 Task: Create a sub task Gather and Analyse Requirements for the task  Develop a new online appointment scheduling system for a service provider in the project AgileHorizon , assign it to team member softage.5@softage.net and update the status of the sub task to  Off Track , set the priority of the sub task to High
Action: Mouse moved to (56, 432)
Screenshot: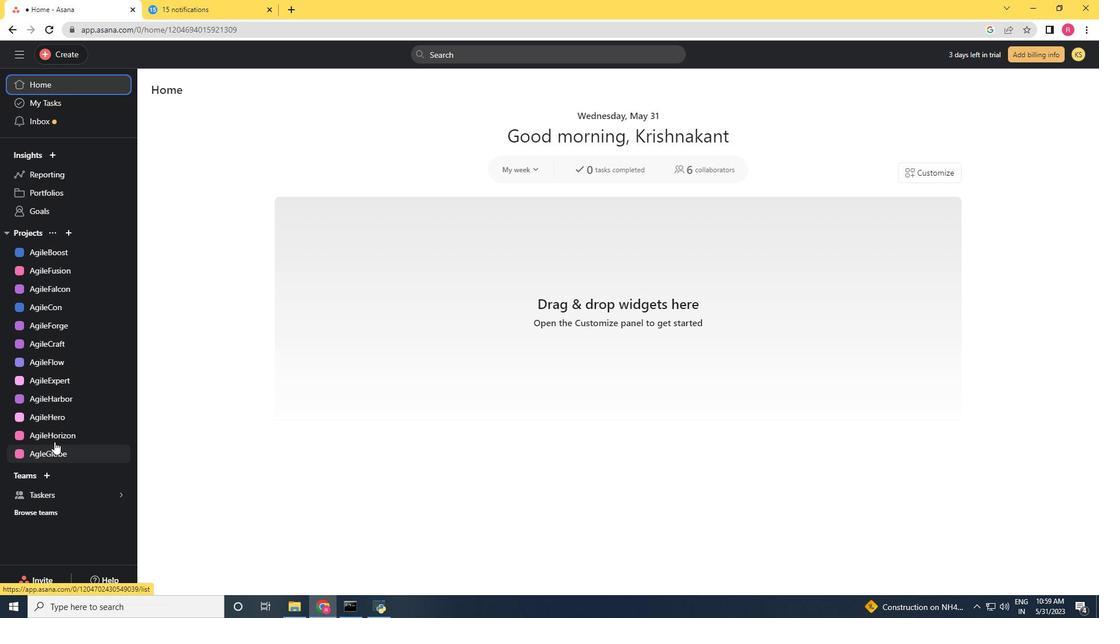 
Action: Mouse pressed left at (56, 432)
Screenshot: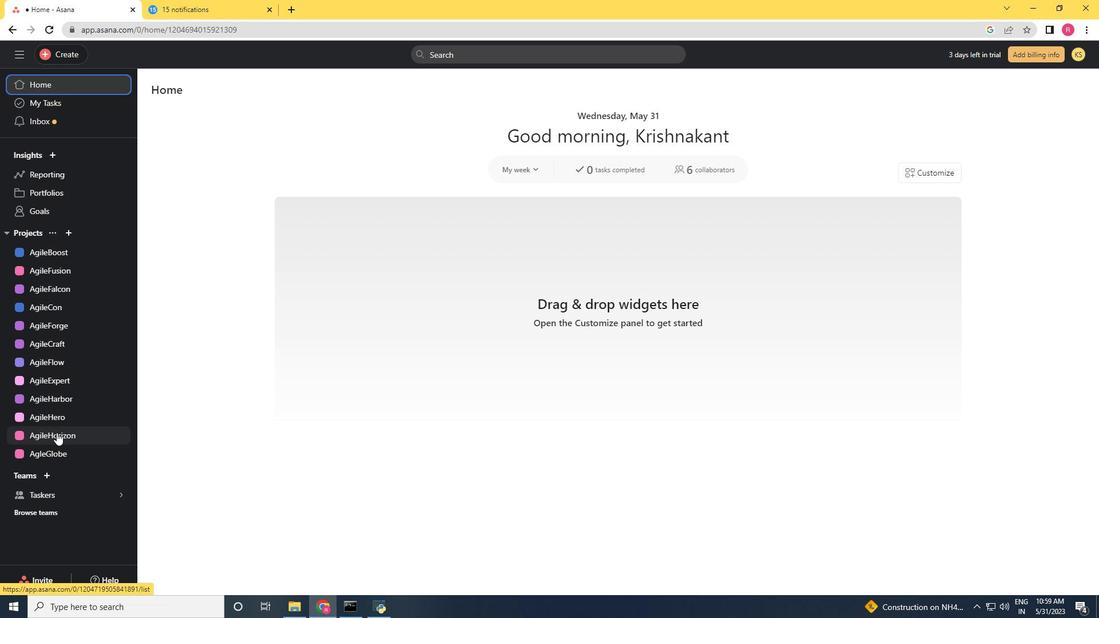 
Action: Mouse moved to (492, 258)
Screenshot: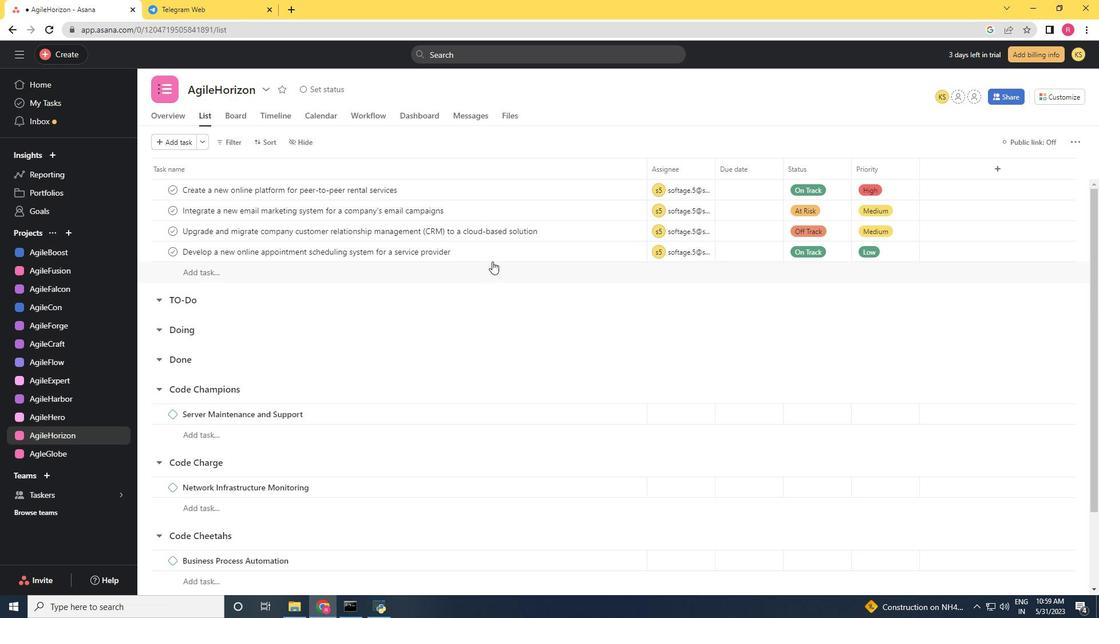 
Action: Mouse pressed left at (492, 258)
Screenshot: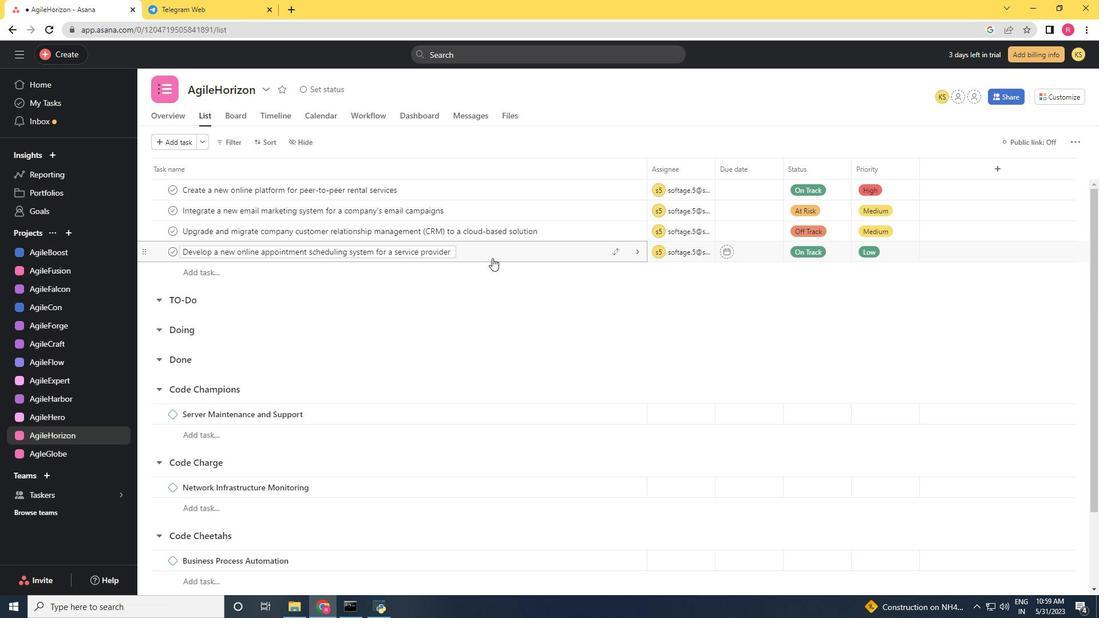 
Action: Mouse moved to (814, 382)
Screenshot: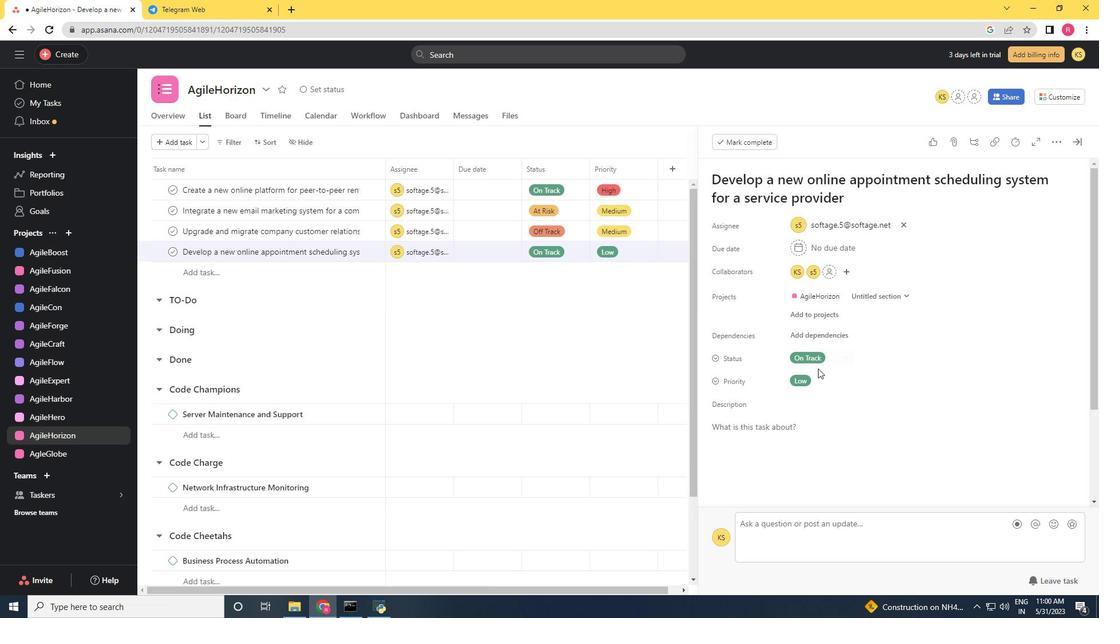 
Action: Mouse scrolled (814, 382) with delta (0, 0)
Screenshot: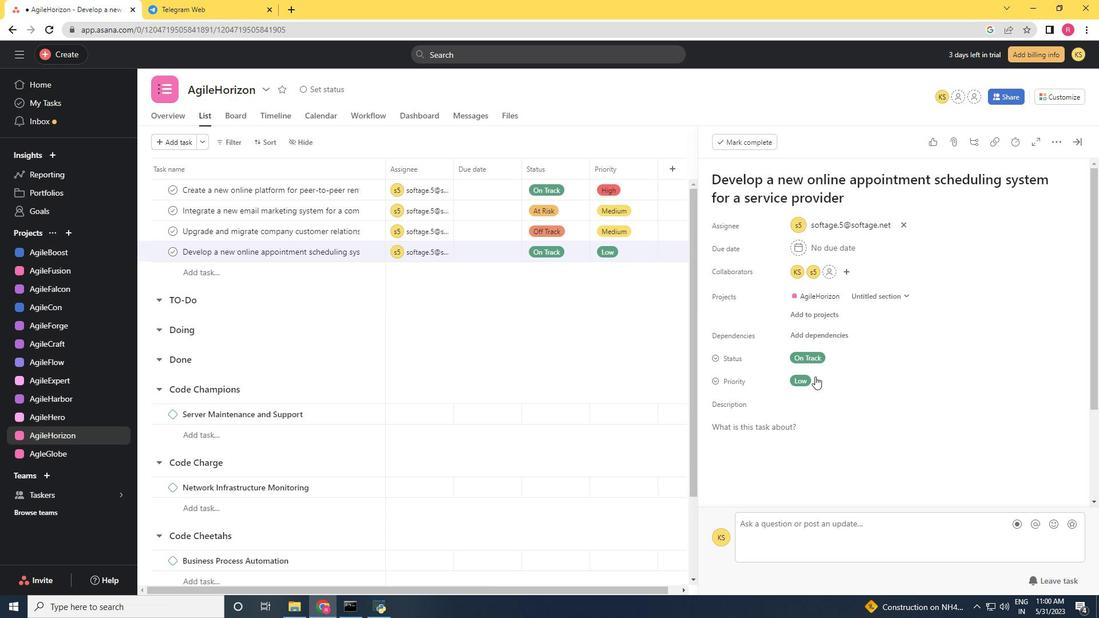 
Action: Mouse moved to (813, 384)
Screenshot: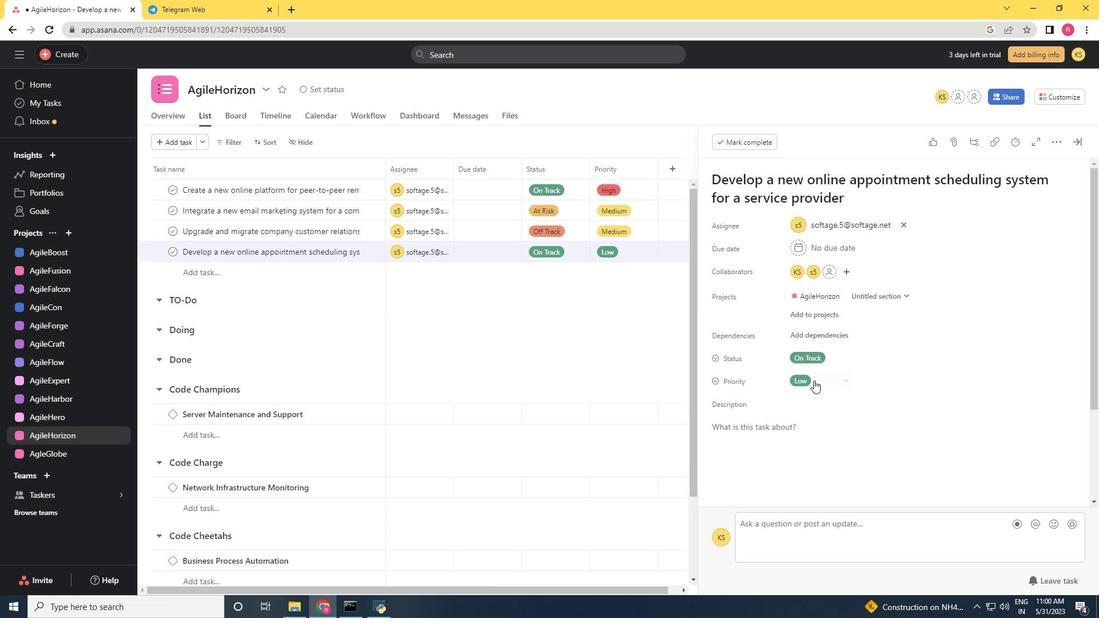 
Action: Mouse scrolled (813, 384) with delta (0, 0)
Screenshot: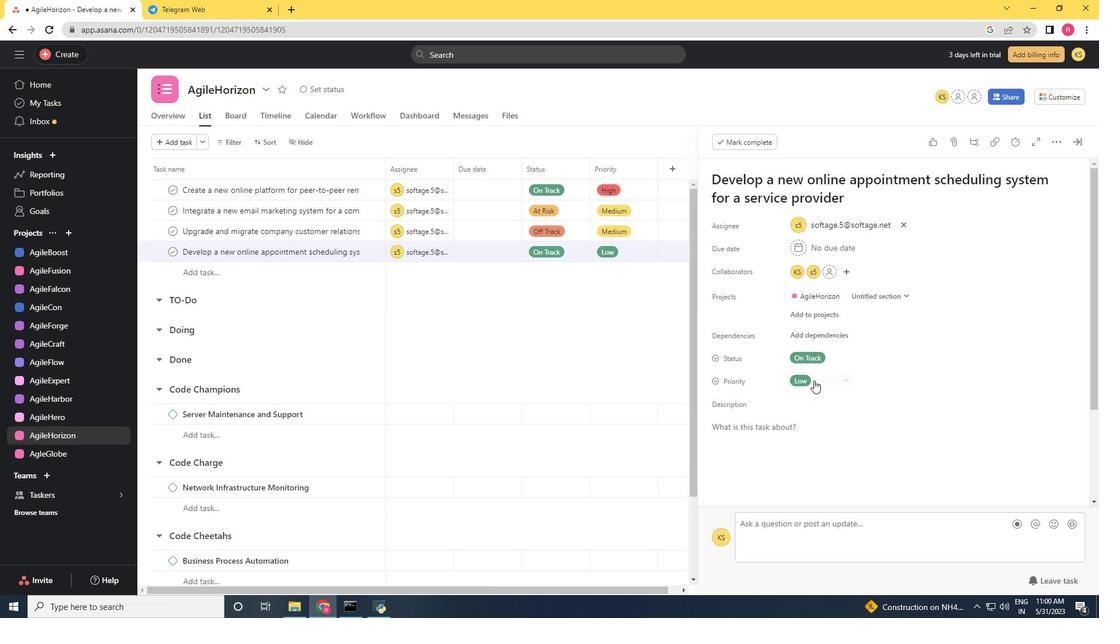 
Action: Mouse moved to (752, 426)
Screenshot: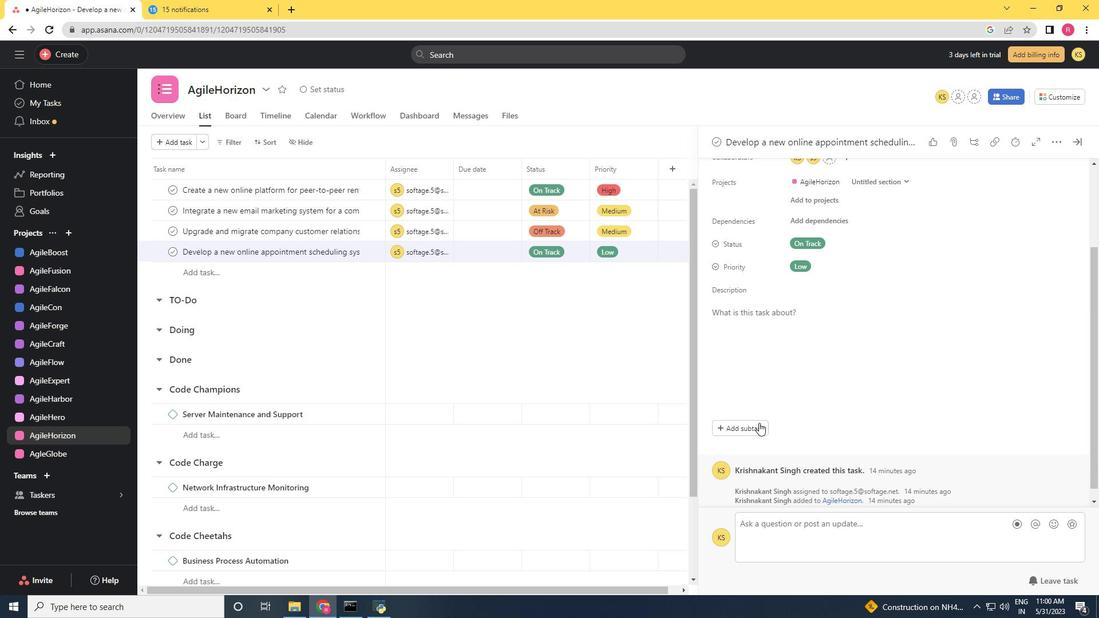 
Action: Mouse pressed left at (752, 426)
Screenshot: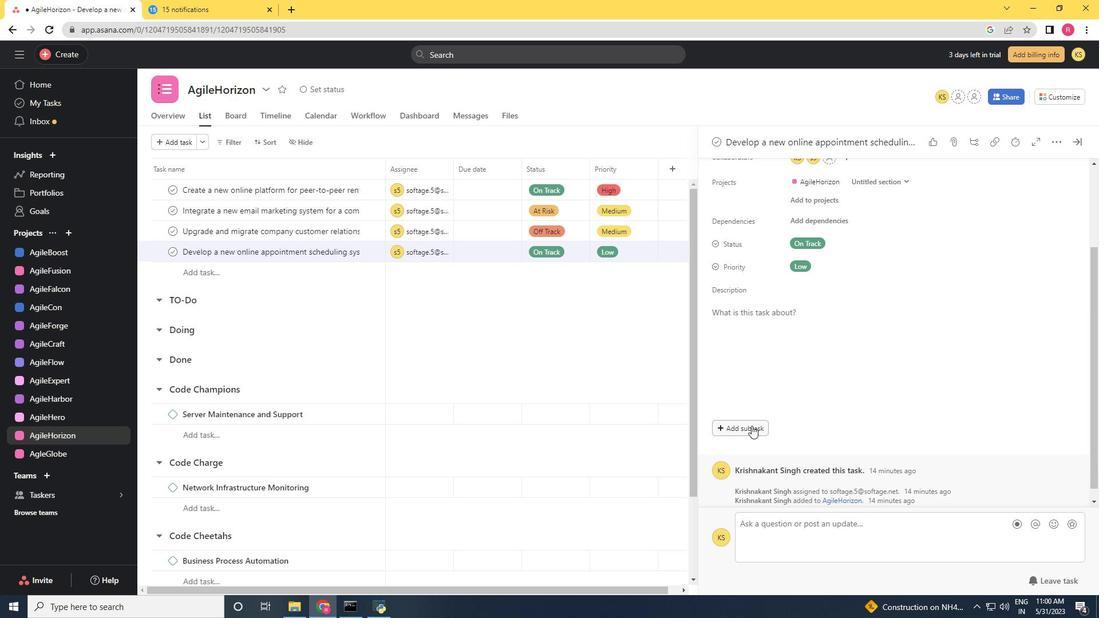 
Action: Key pressed <Key.shift><Key.shift><Key.shift>Gather<Key.space>and<Key.space><Key.shift>Analyse<Key.space><Key.shift><Key.shift><Key.shift><Key.shift><Key.shift>Requirements
Screenshot: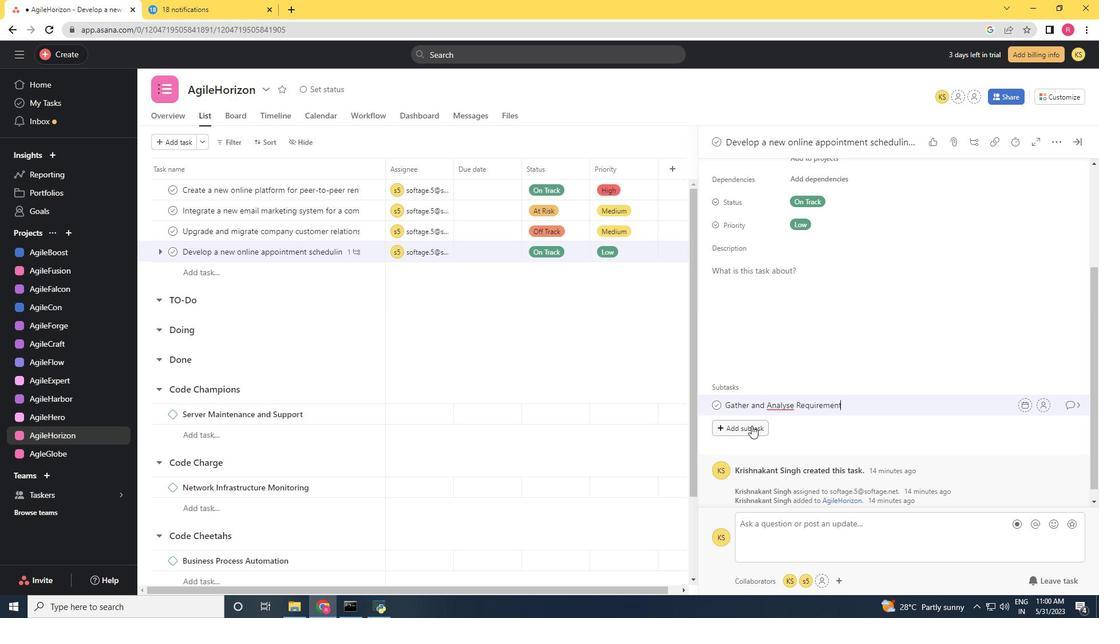 
Action: Mouse moved to (1043, 408)
Screenshot: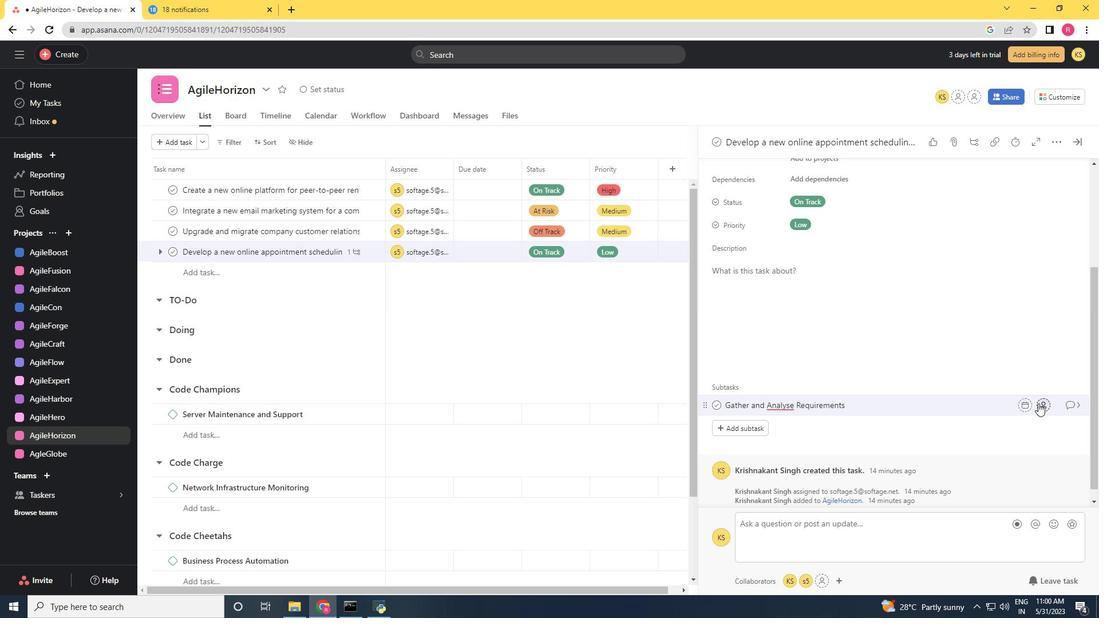
Action: Mouse pressed left at (1043, 408)
Screenshot: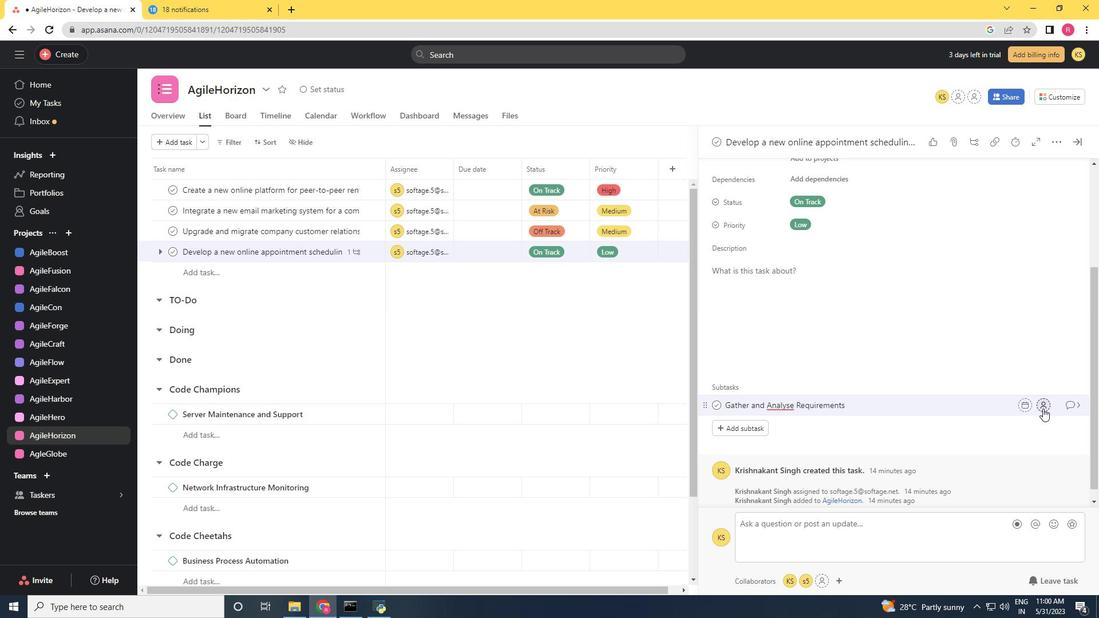 
Action: Mouse moved to (930, 454)
Screenshot: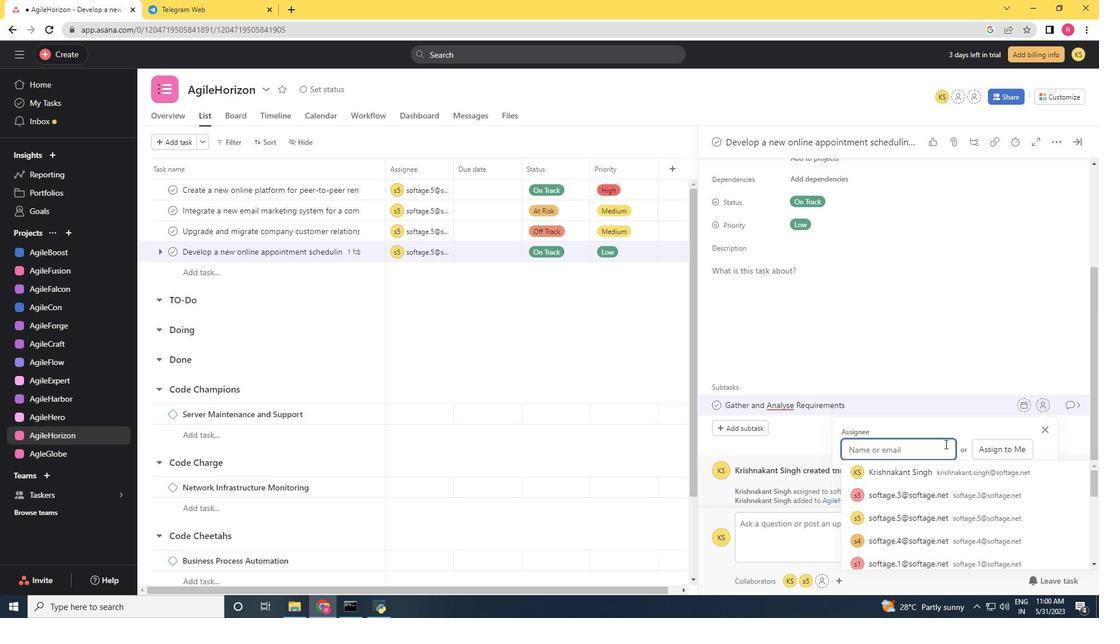 
Action: Key pressed softage.5<Key.shift>@softage.net
Screenshot: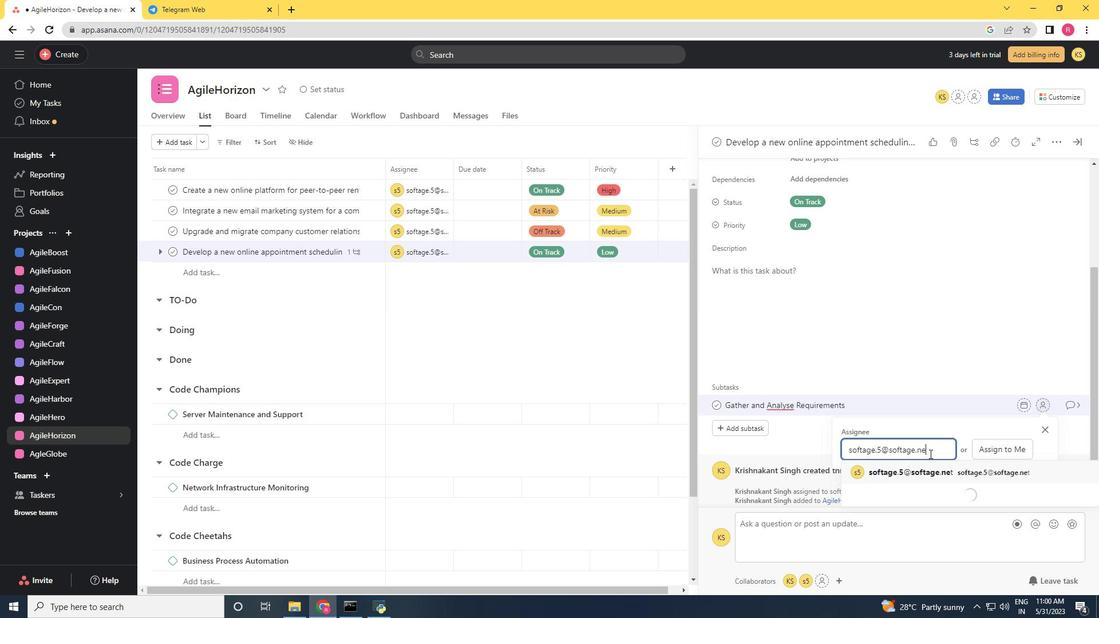 
Action: Mouse moved to (926, 474)
Screenshot: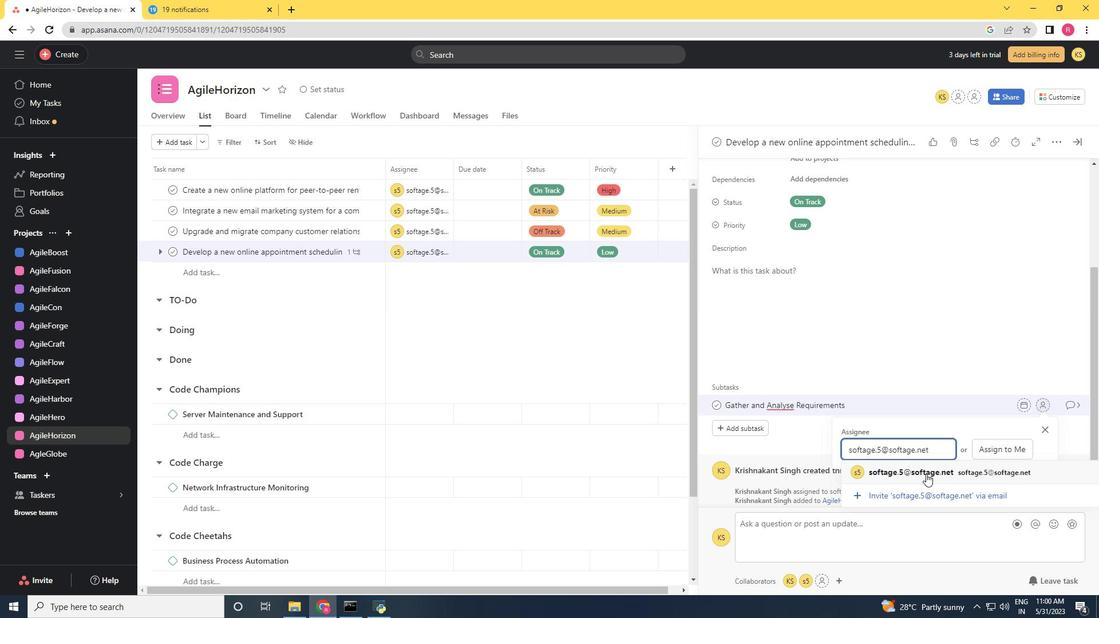 
Action: Mouse pressed left at (926, 474)
Screenshot: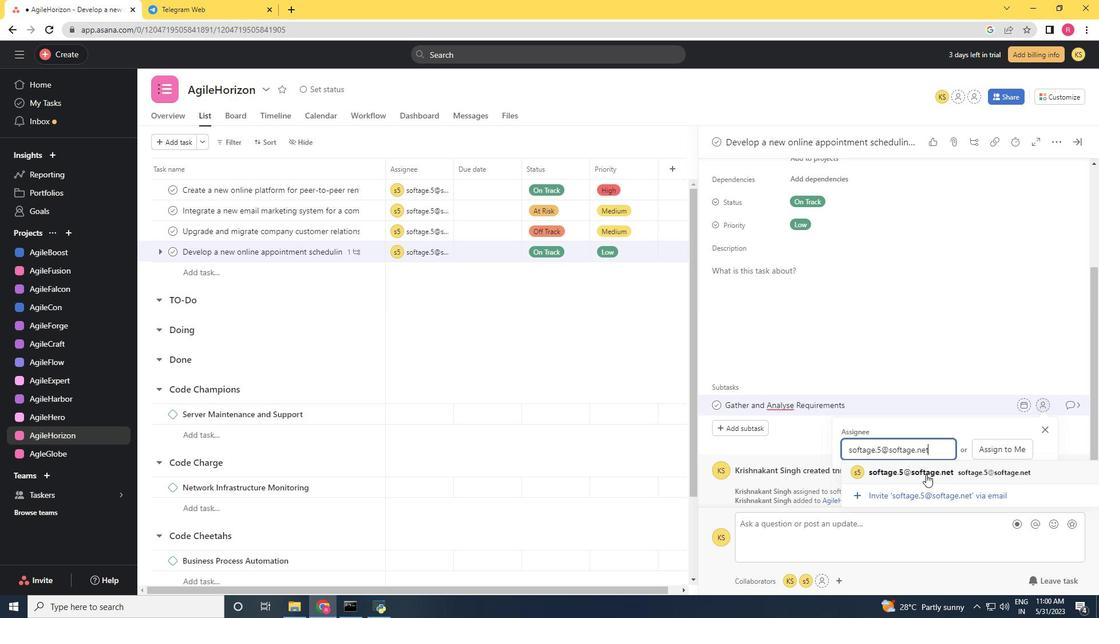 
Action: Mouse moved to (1071, 411)
Screenshot: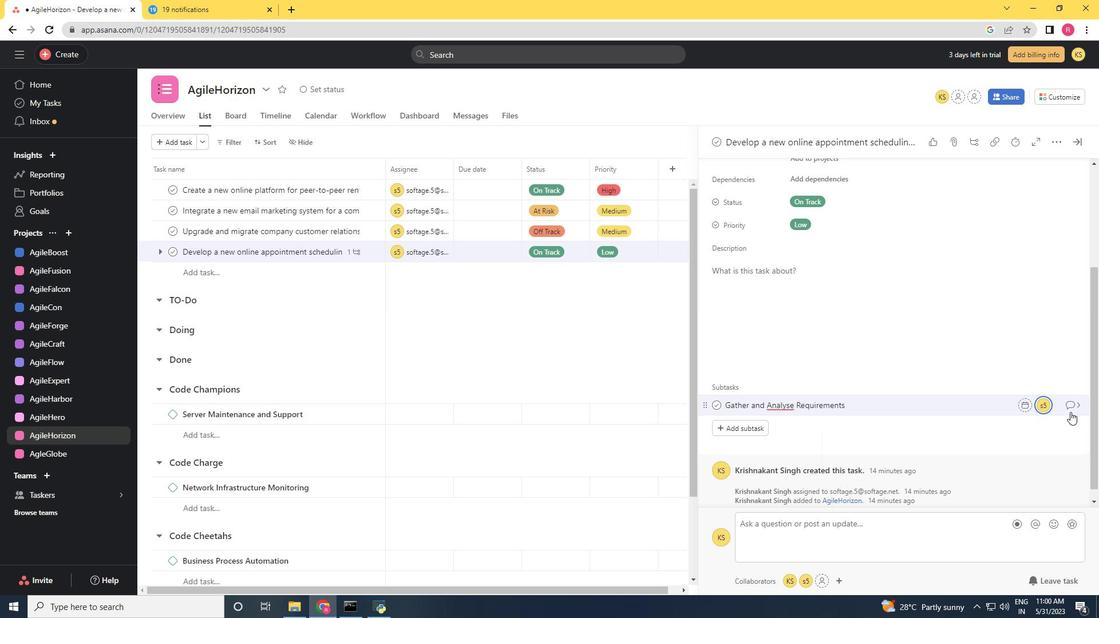 
Action: Mouse pressed left at (1071, 411)
Screenshot: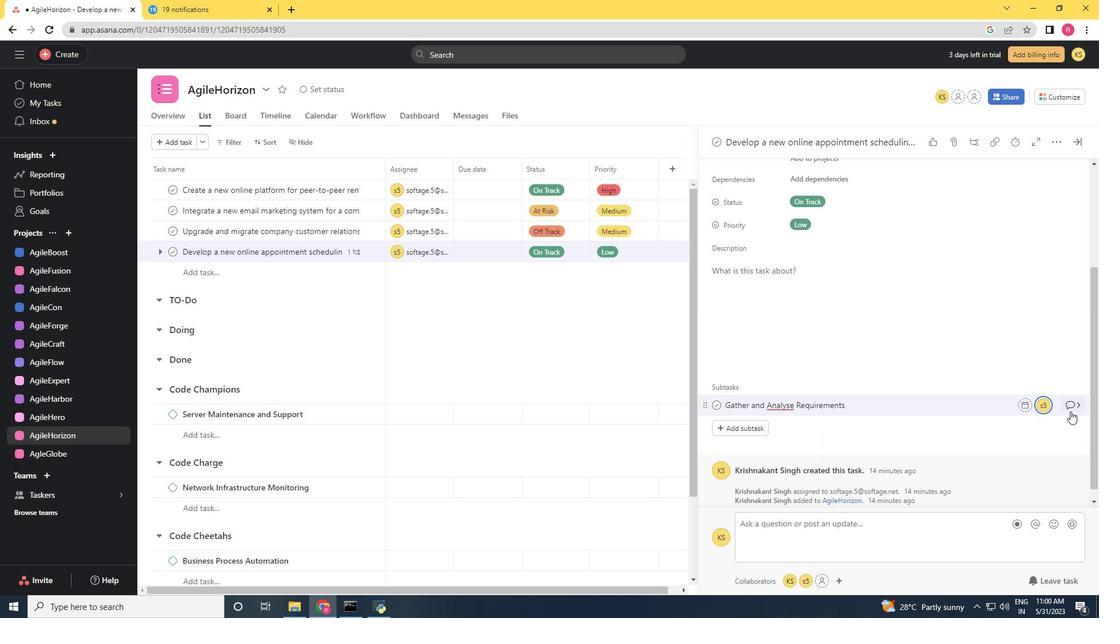 
Action: Mouse moved to (745, 331)
Screenshot: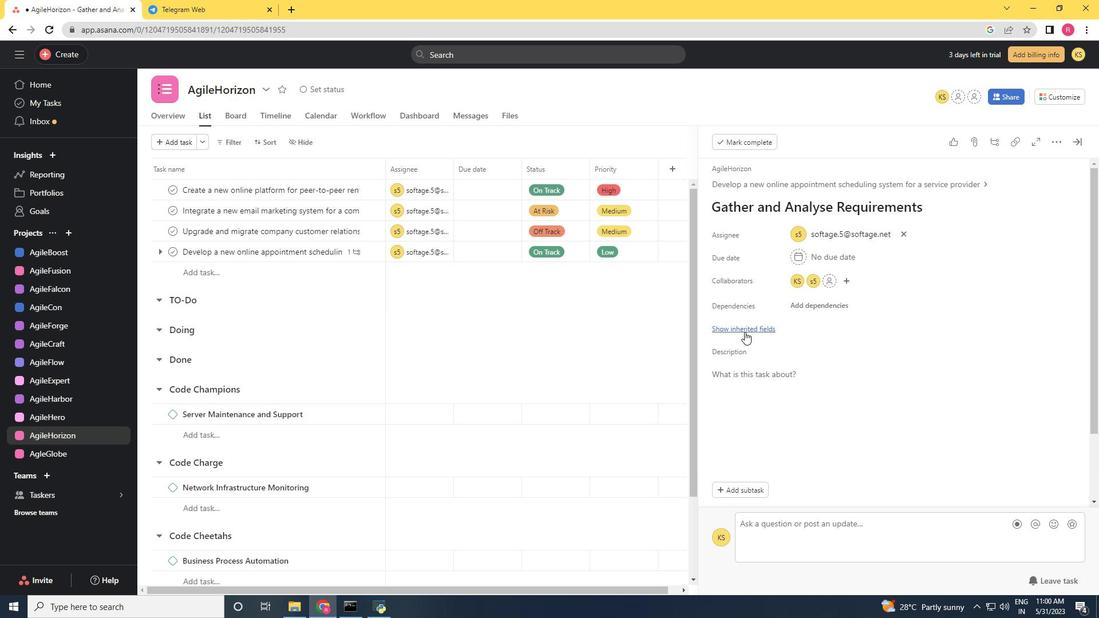
Action: Mouse pressed left at (745, 331)
Screenshot: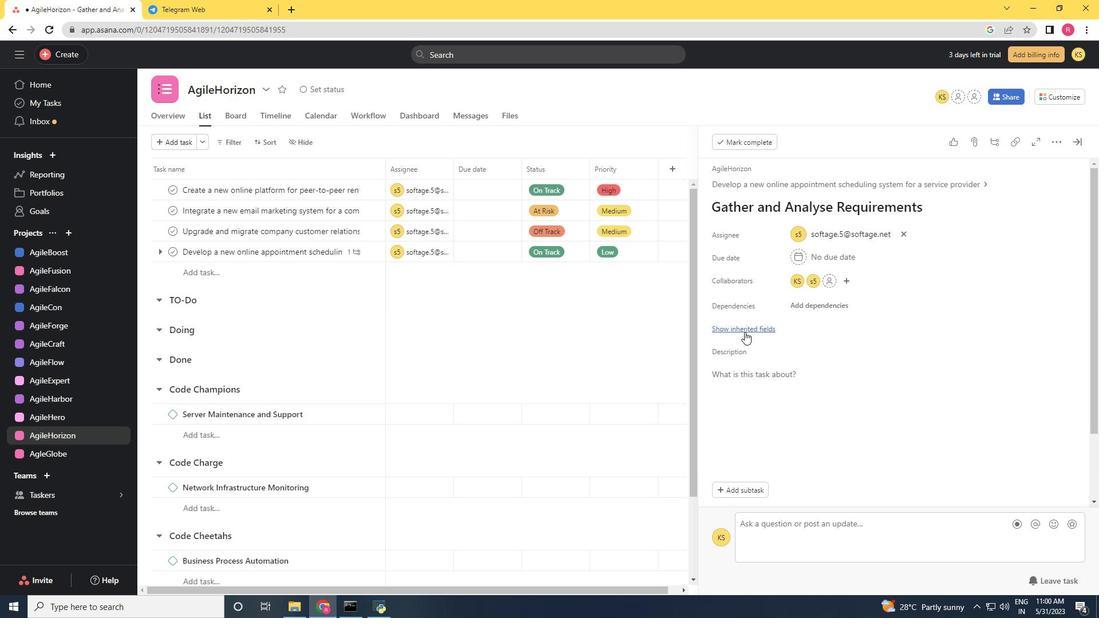 
Action: Mouse moved to (792, 352)
Screenshot: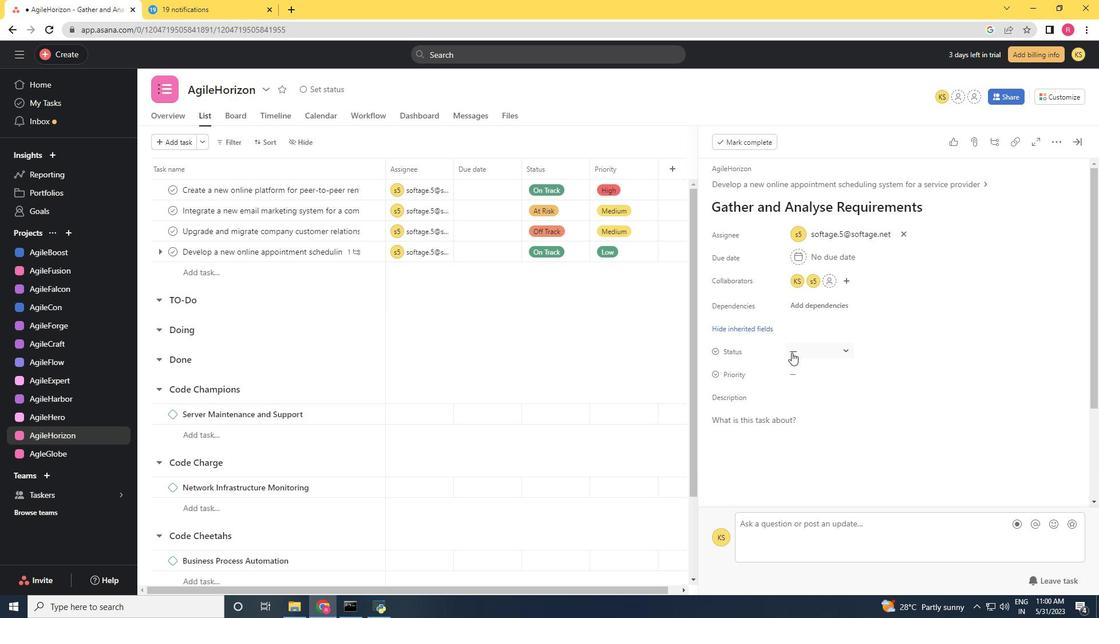 
Action: Mouse pressed left at (792, 352)
Screenshot: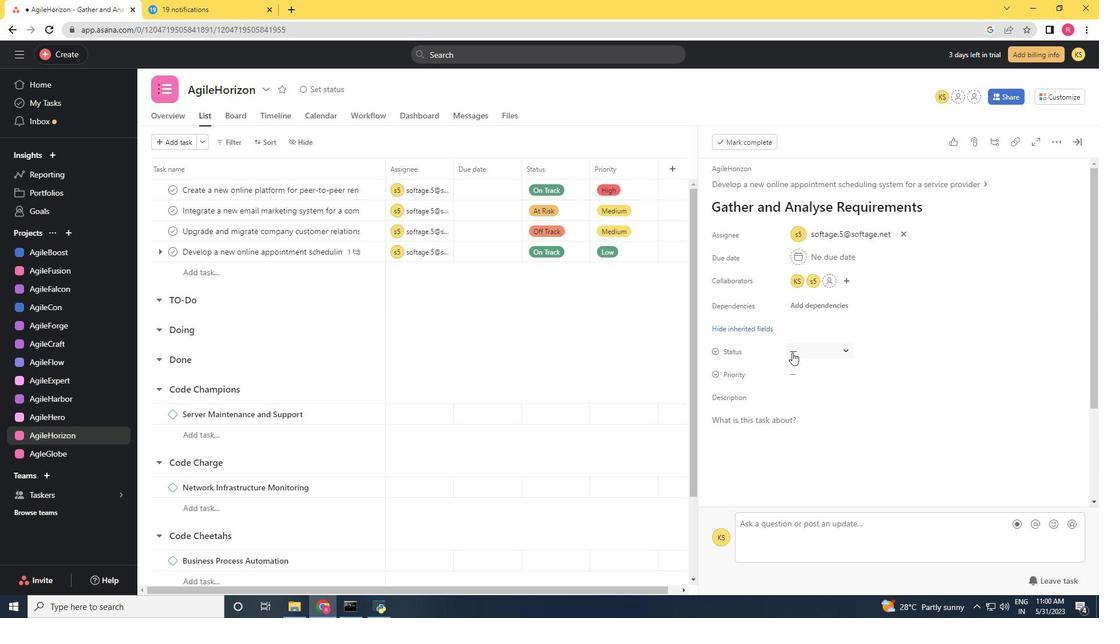 
Action: Mouse moved to (818, 411)
Screenshot: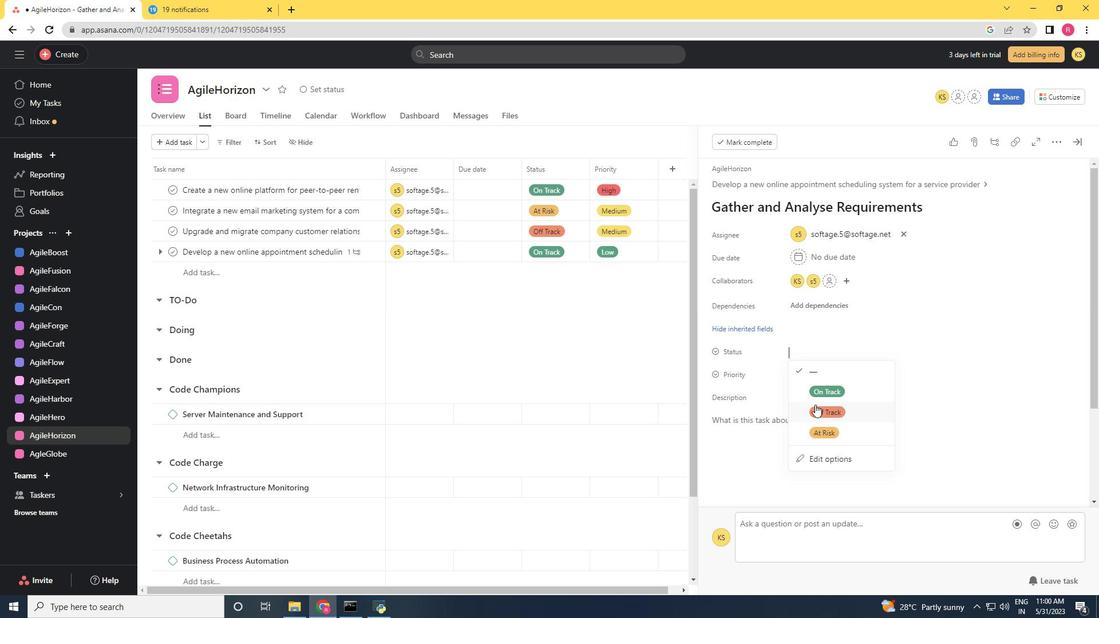
Action: Mouse pressed left at (818, 411)
Screenshot: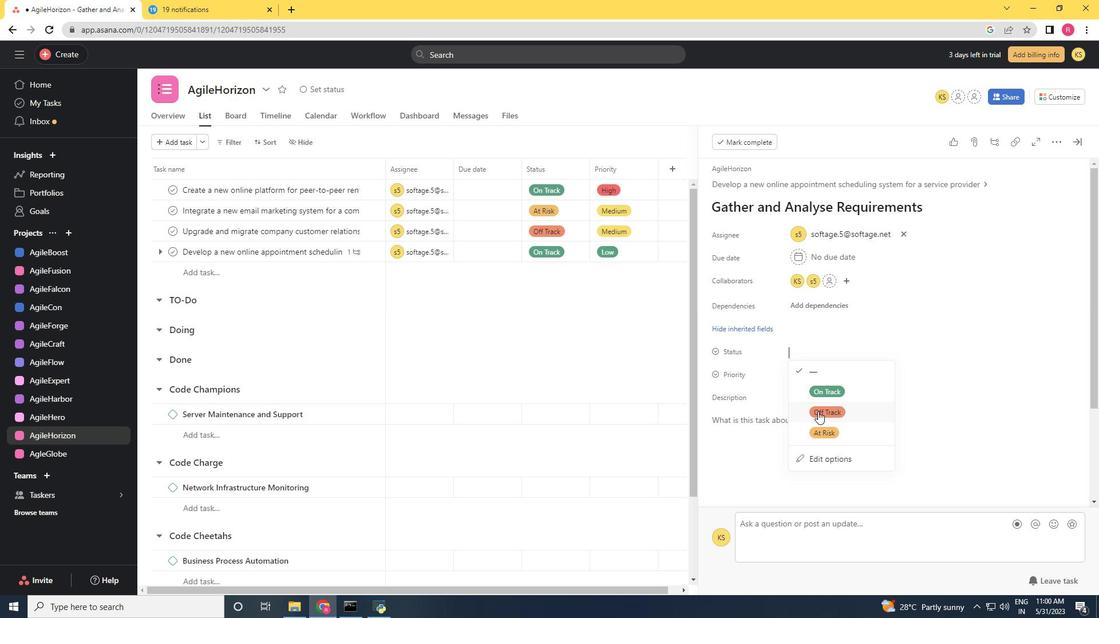 
Action: Mouse moved to (800, 370)
Screenshot: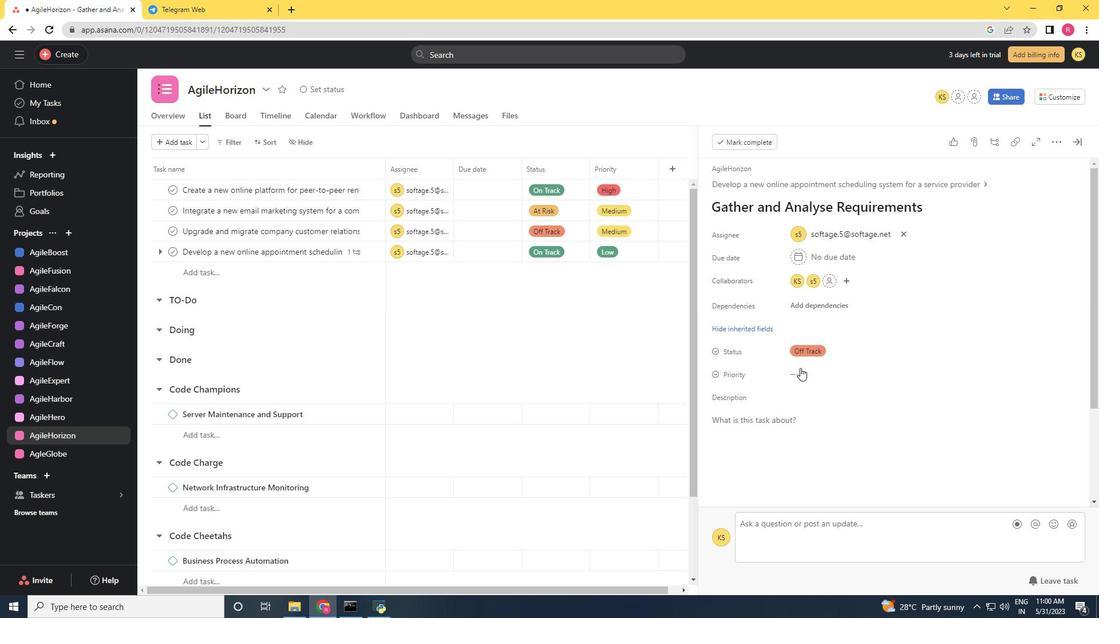 
Action: Mouse pressed left at (800, 370)
Screenshot: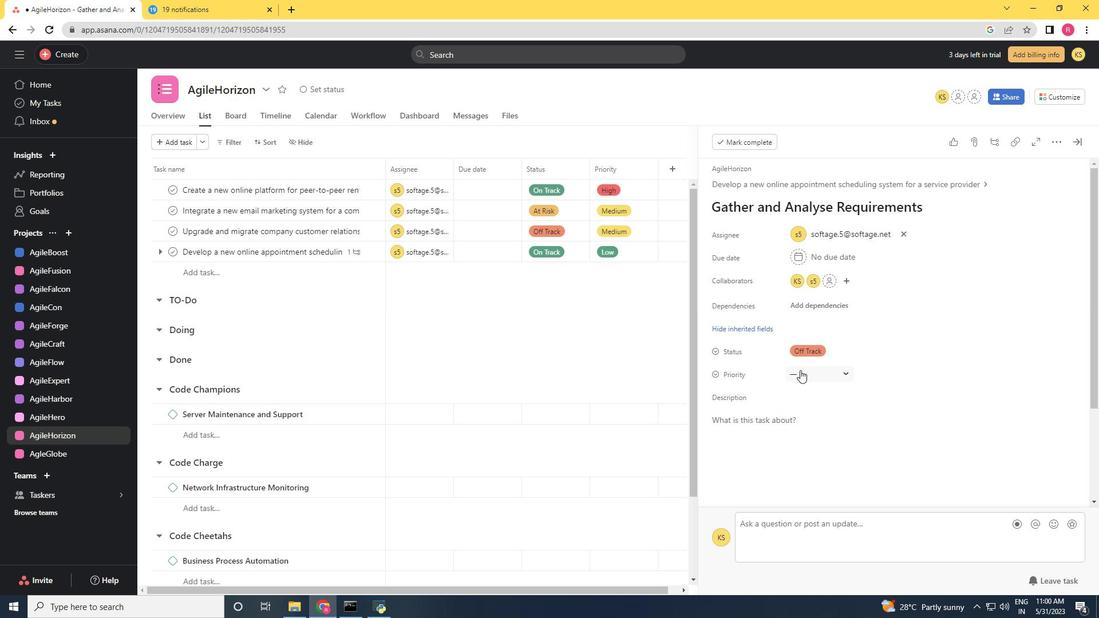 
Action: Mouse moved to (823, 416)
Screenshot: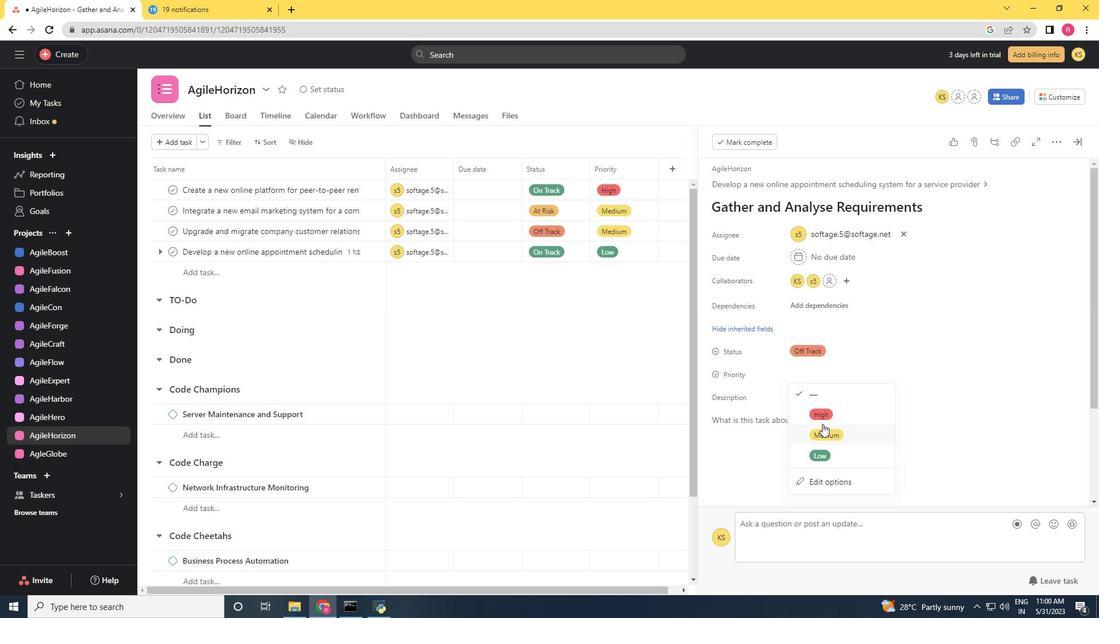 
Action: Mouse pressed left at (823, 416)
Screenshot: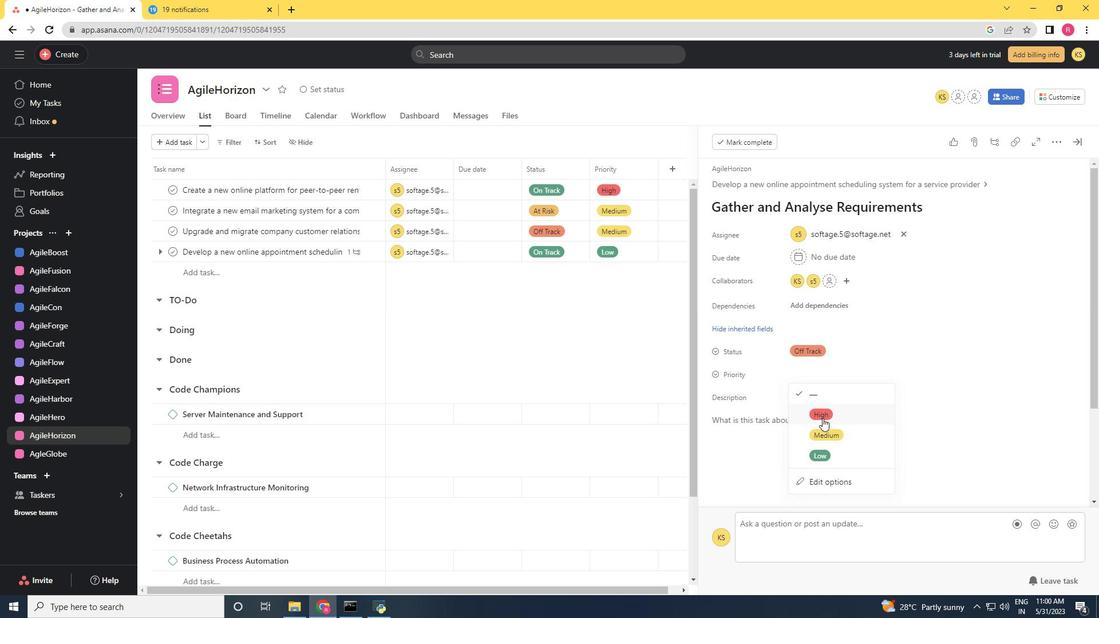 
